 Task: Create Card Employee Disciplinary Review in Board IT Management to Workspace Customer Service. Create Card Open Source Software Review in Board Social Media Content Creation to Workspace Customer Service. Create Card Employee Termination Meeting in Board Market Sizing and Segmentation to Workspace Customer Service
Action: Mouse moved to (193, 151)
Screenshot: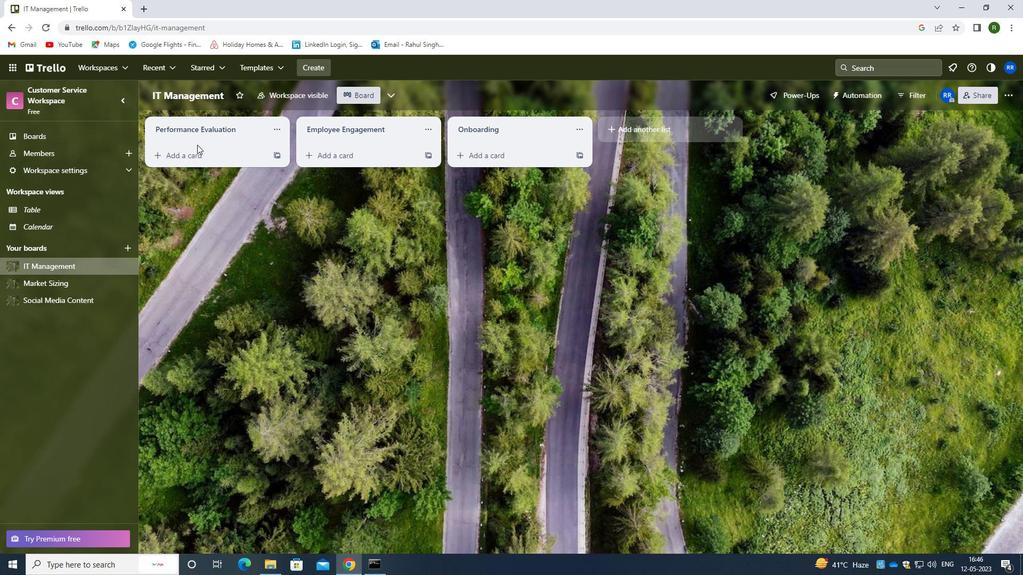 
Action: Mouse pressed left at (193, 151)
Screenshot: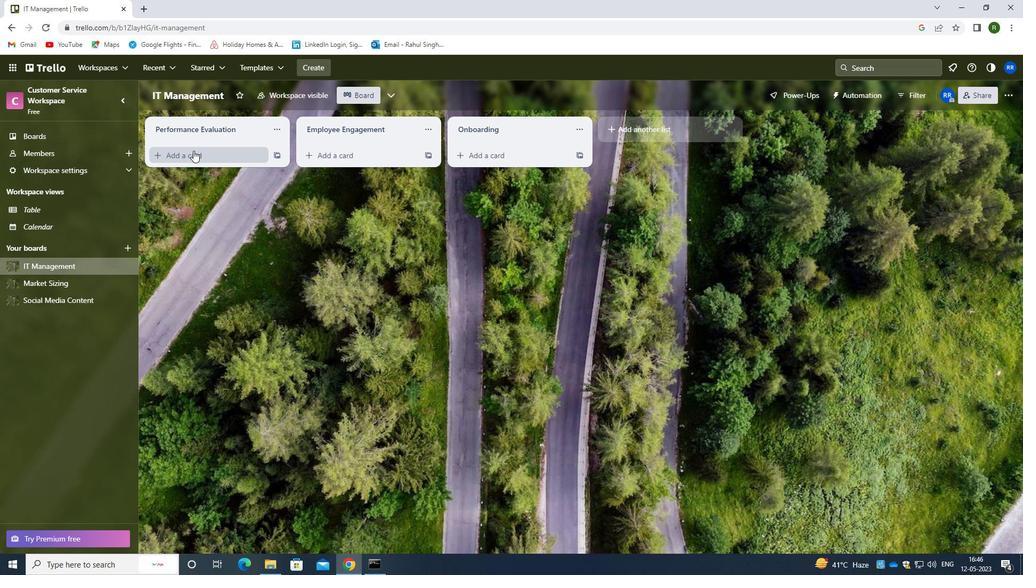 
Action: Mouse moved to (199, 171)
Screenshot: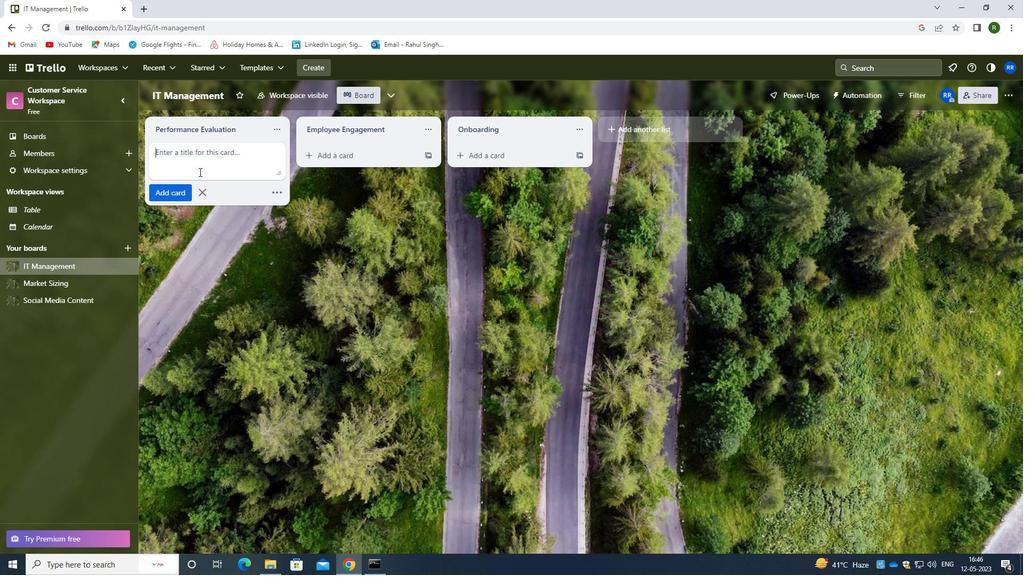 
Action: Key pressed <Key.caps_lock>e<Key.caps_lock>mployee<Key.space><Key.caps_lock>d<Key.caps_lock>isciplinary<Key.space><Key.caps_lock>r<Key.caps_lock>eview
Screenshot: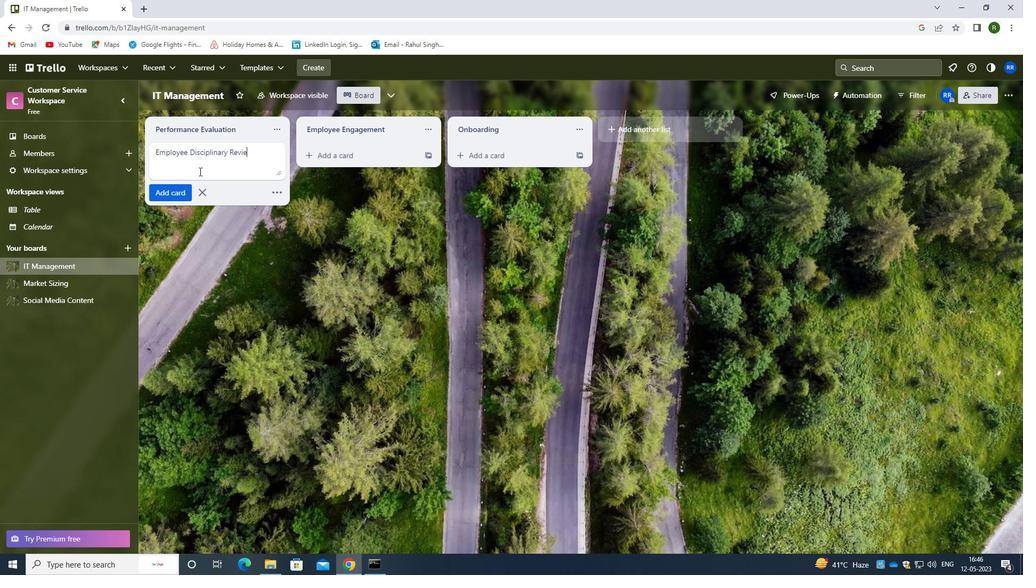 
Action: Mouse moved to (182, 196)
Screenshot: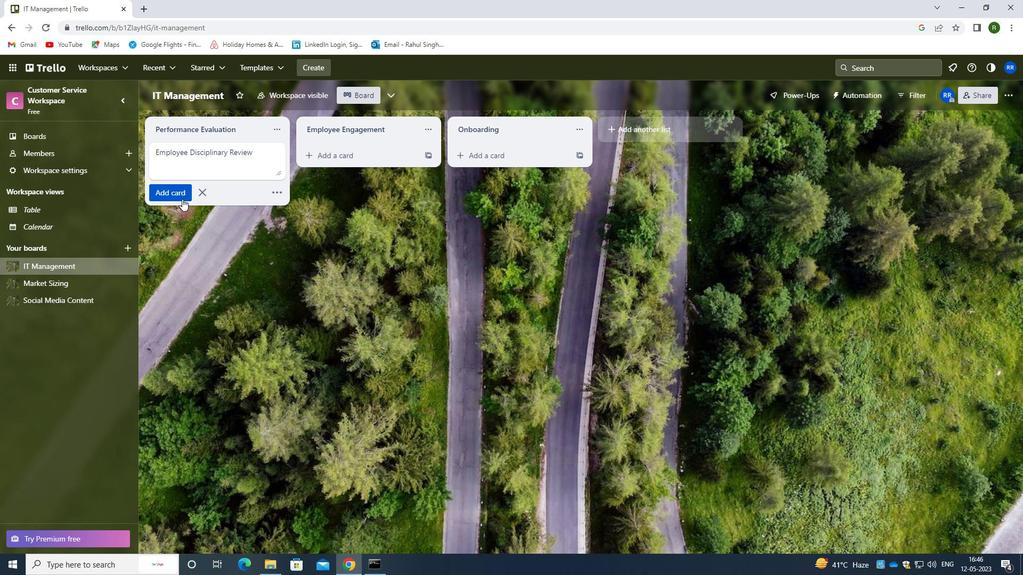 
Action: Mouse pressed left at (182, 196)
Screenshot: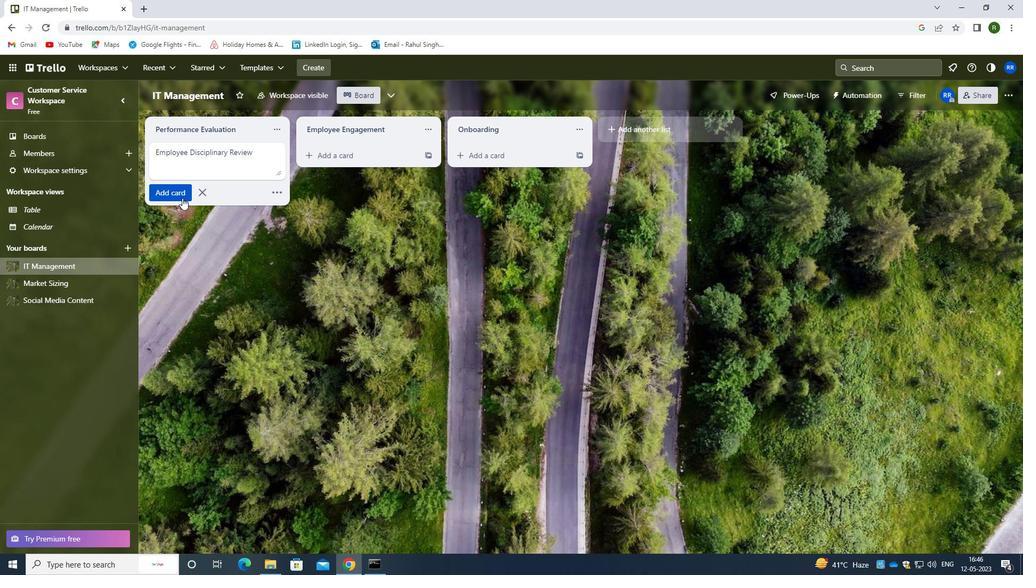 
Action: Mouse moved to (69, 298)
Screenshot: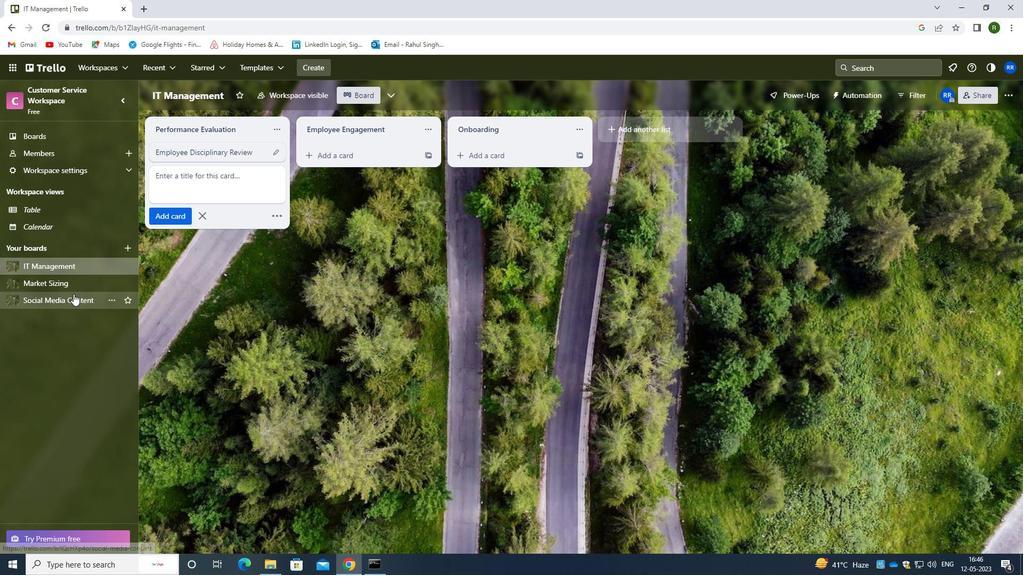 
Action: Mouse pressed left at (69, 298)
Screenshot: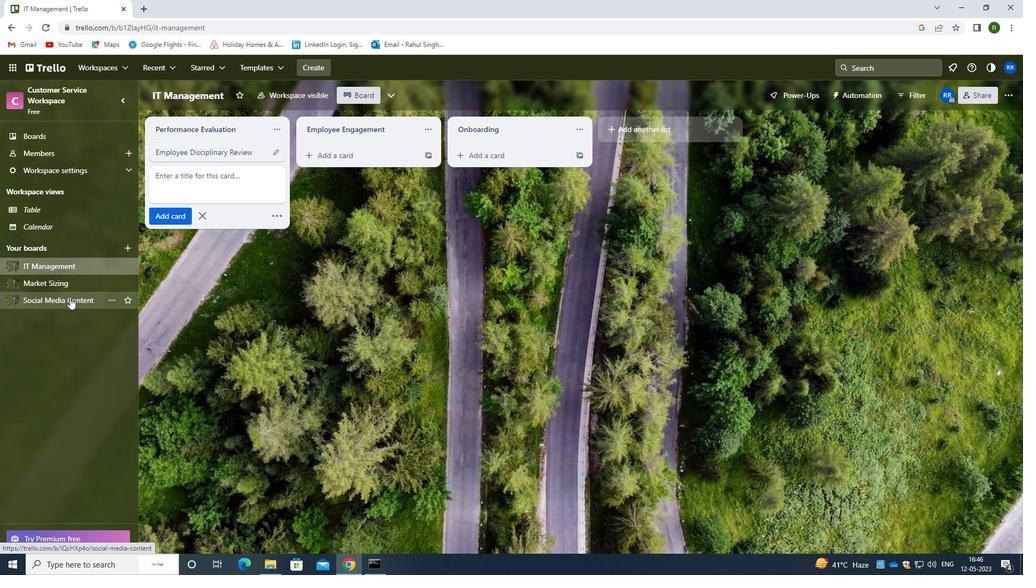 
Action: Mouse moved to (201, 154)
Screenshot: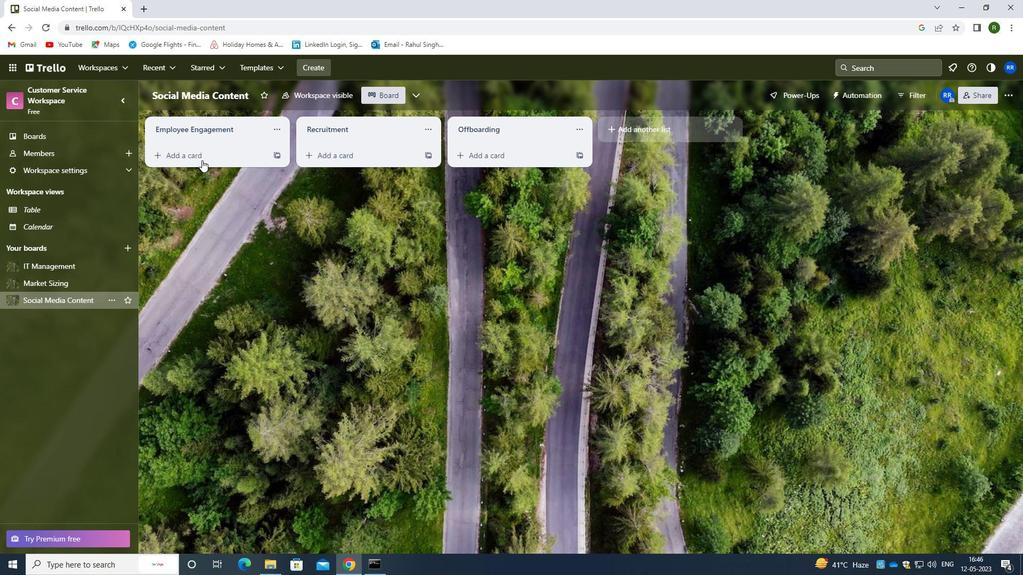 
Action: Mouse pressed left at (201, 154)
Screenshot: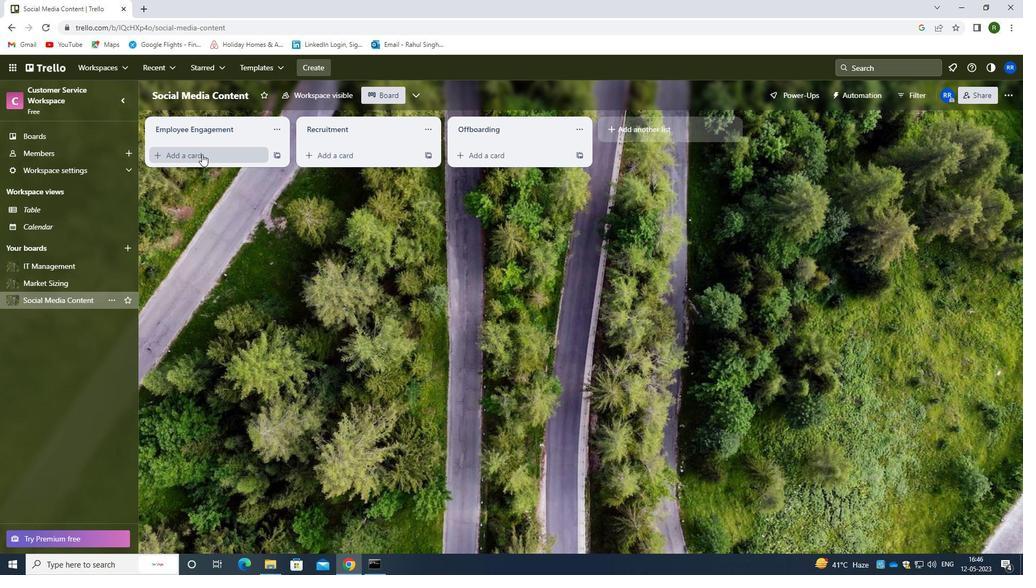 
Action: Mouse moved to (213, 165)
Screenshot: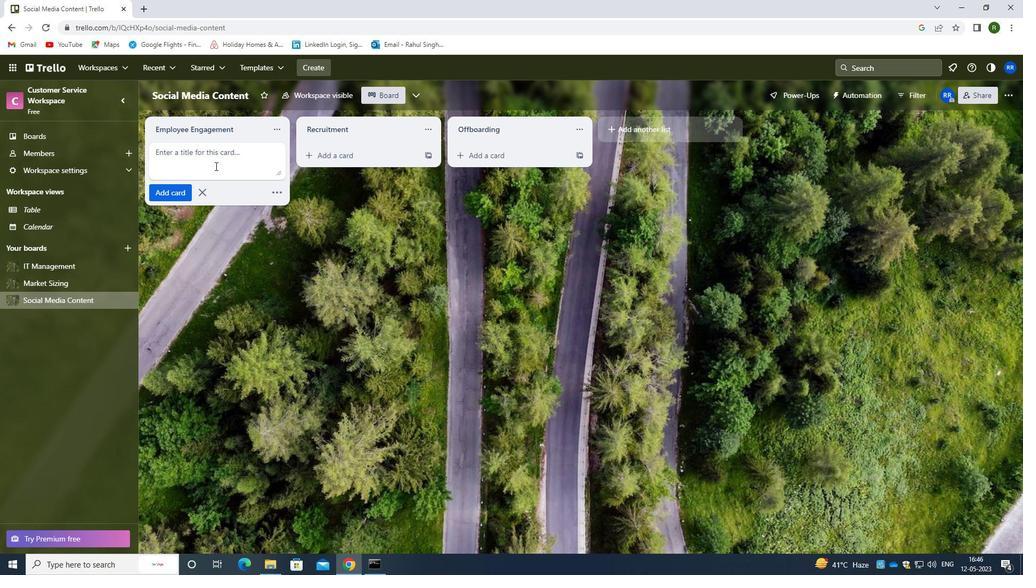 
Action: Key pressed <Key.caps_lock>o<Key.caps_lock>pen<Key.space>source<Key.space><Key.caps_lock>s<Key.caps_lock>Oftware
Screenshot: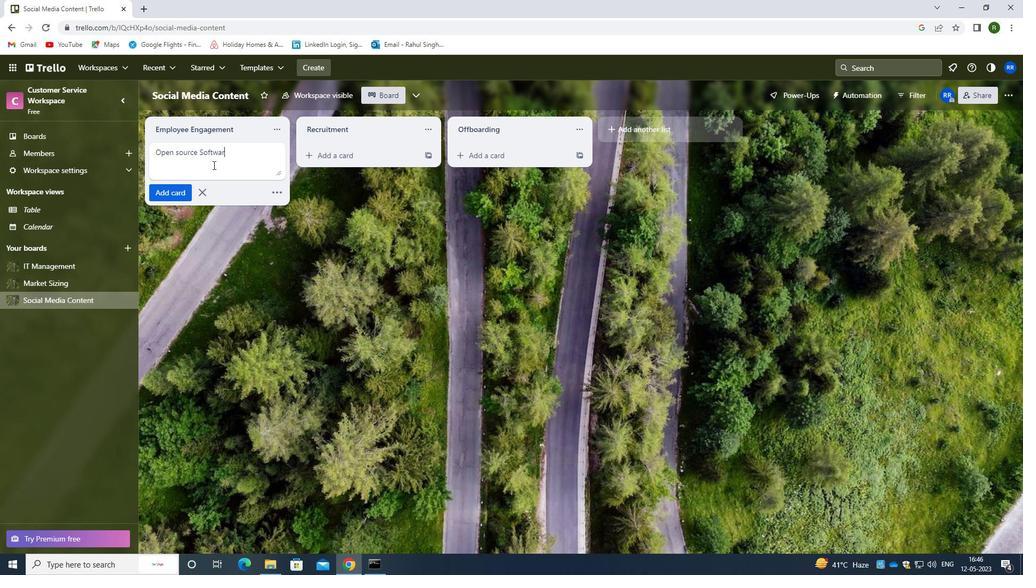 
Action: Mouse moved to (175, 188)
Screenshot: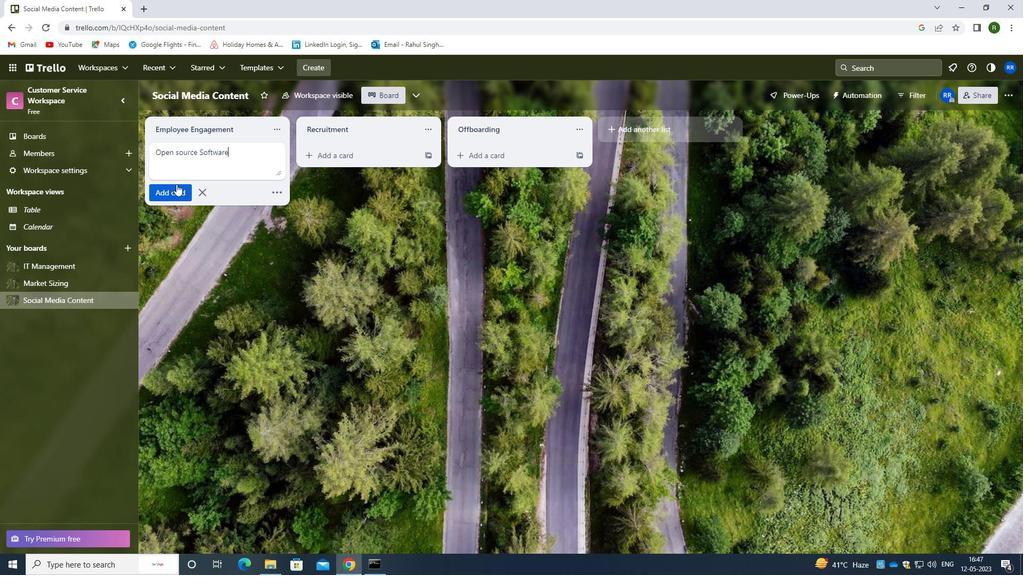 
Action: Mouse pressed left at (175, 188)
Screenshot: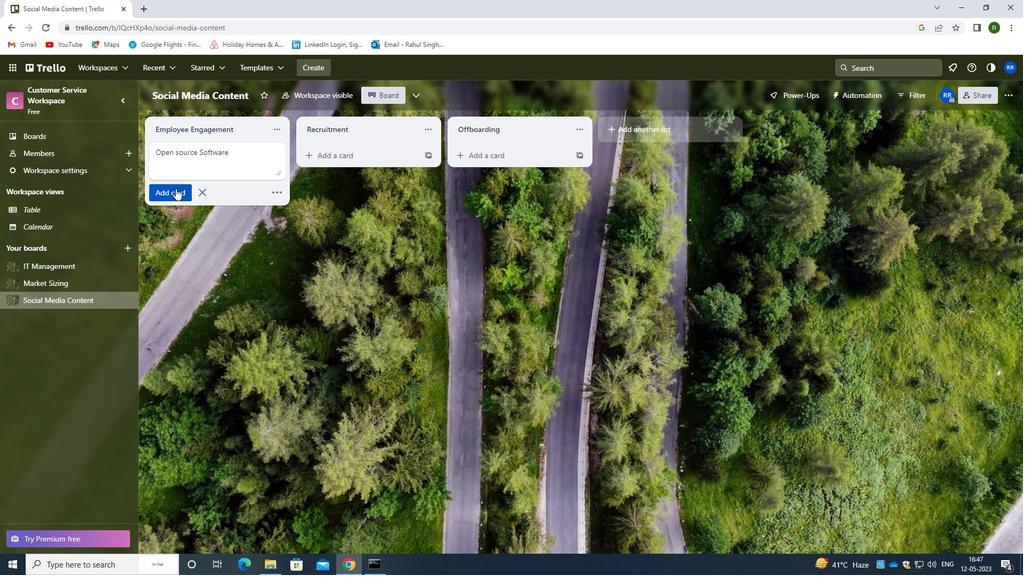 
Action: Mouse moved to (70, 280)
Screenshot: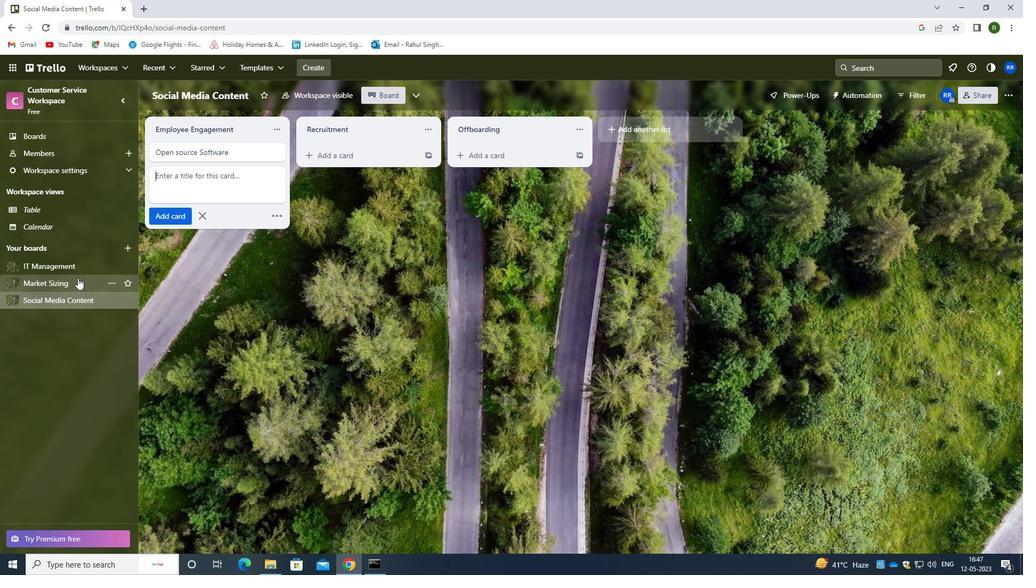 
Action: Mouse pressed left at (70, 280)
Screenshot: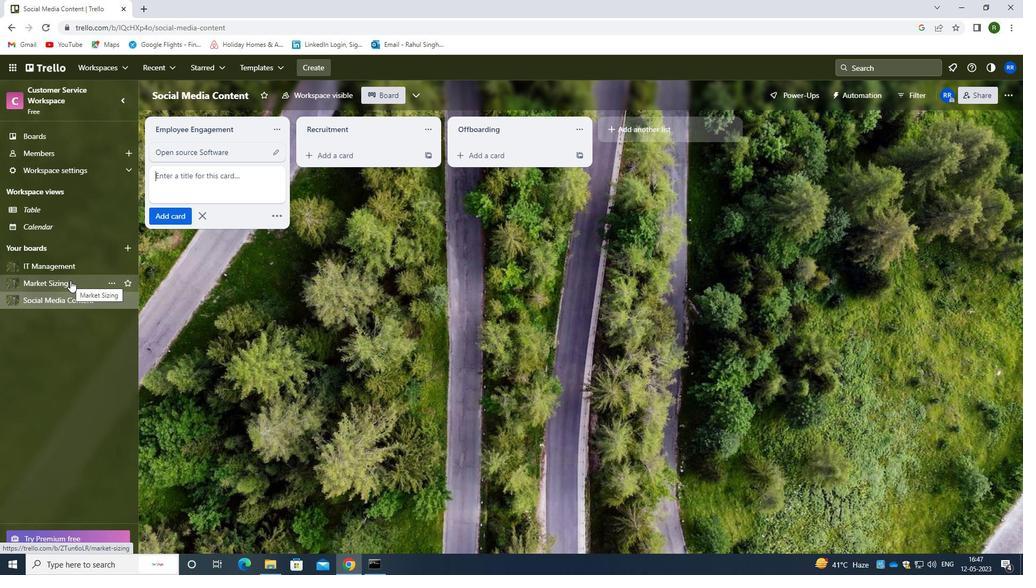 
Action: Mouse moved to (53, 294)
Screenshot: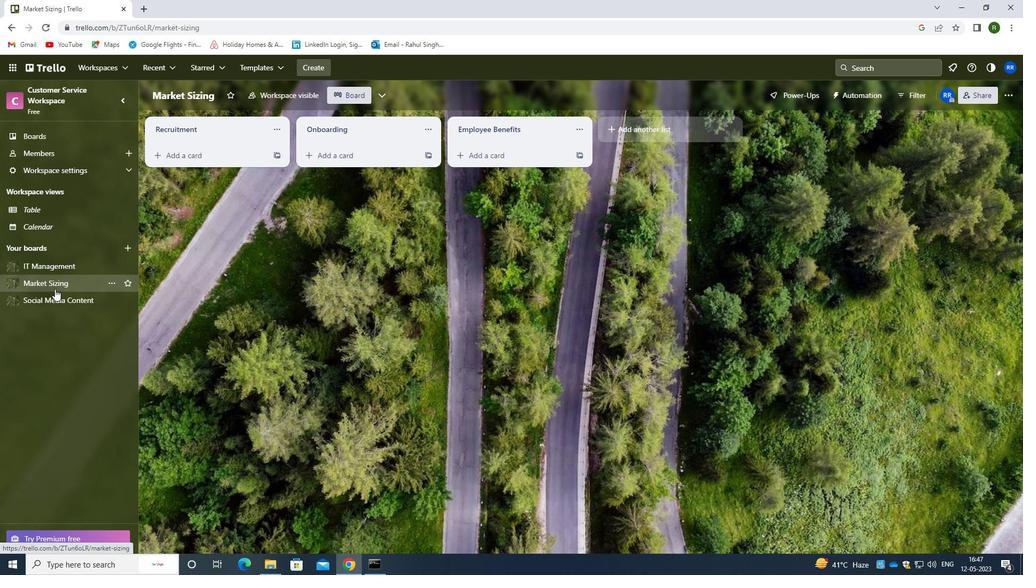 
Action: Mouse pressed left at (53, 294)
Screenshot: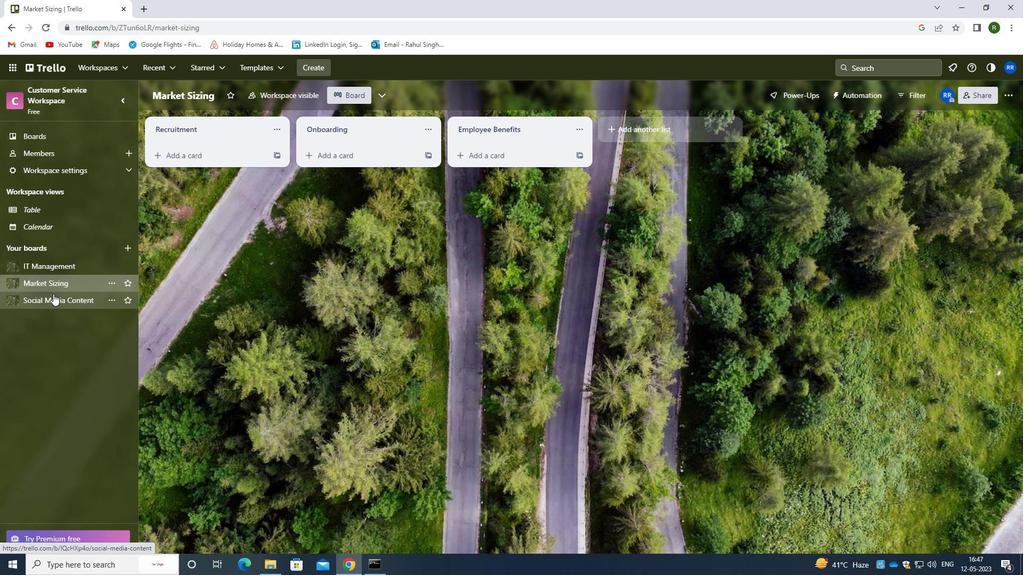 
Action: Mouse moved to (274, 155)
Screenshot: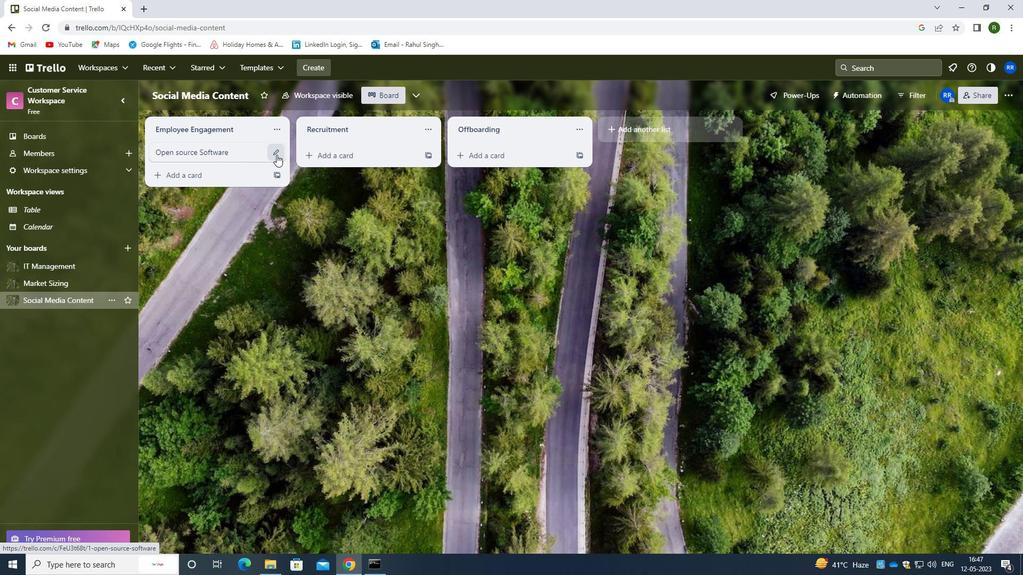 
Action: Mouse pressed left at (274, 155)
Screenshot: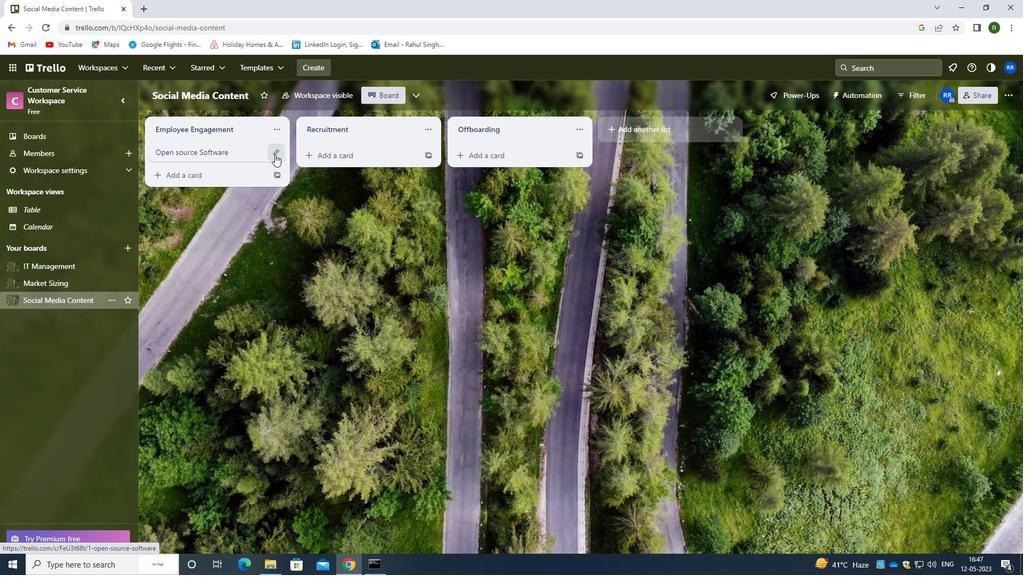 
Action: Mouse moved to (240, 155)
Screenshot: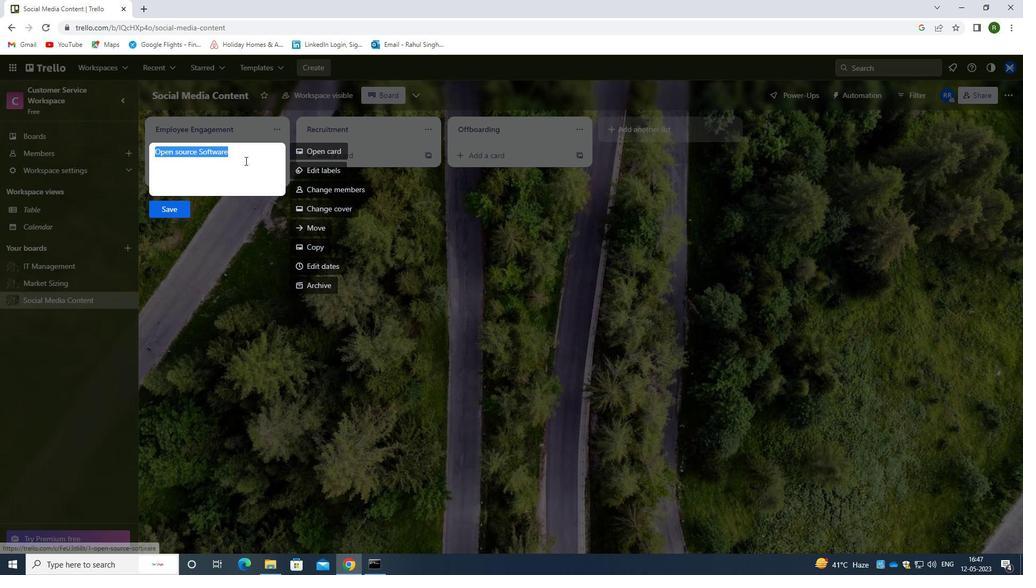 
Action: Mouse pressed left at (240, 155)
Screenshot: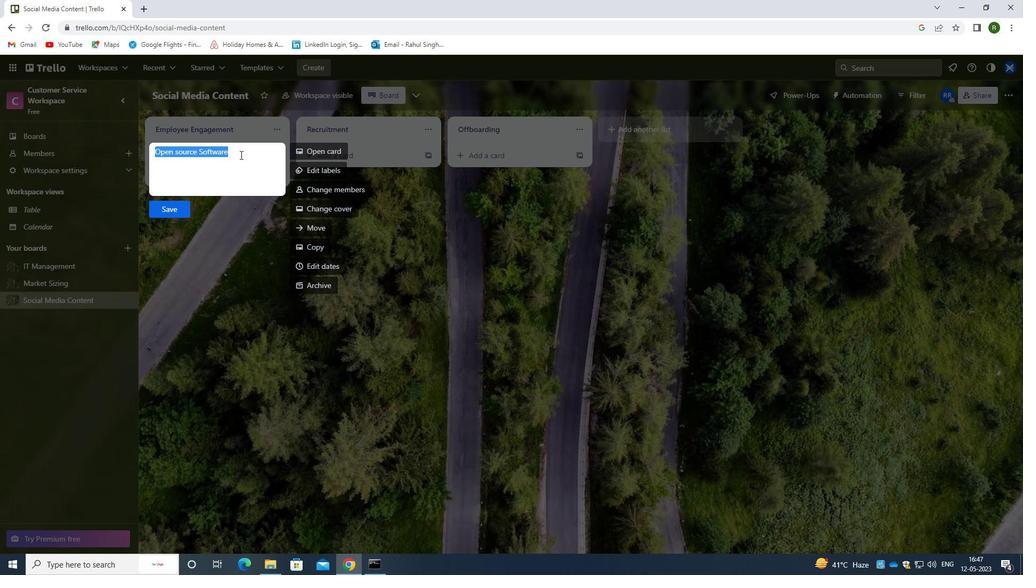 
Action: Mouse moved to (242, 156)
Screenshot: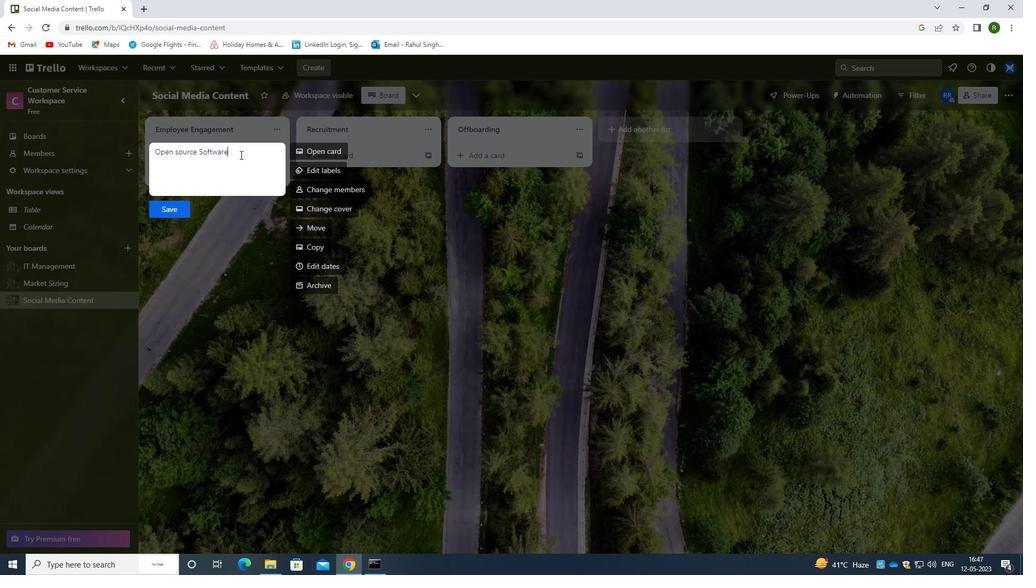 
Action: Key pressed <Key.space><Key.shift>R<Key.shift>EVIEW
Screenshot: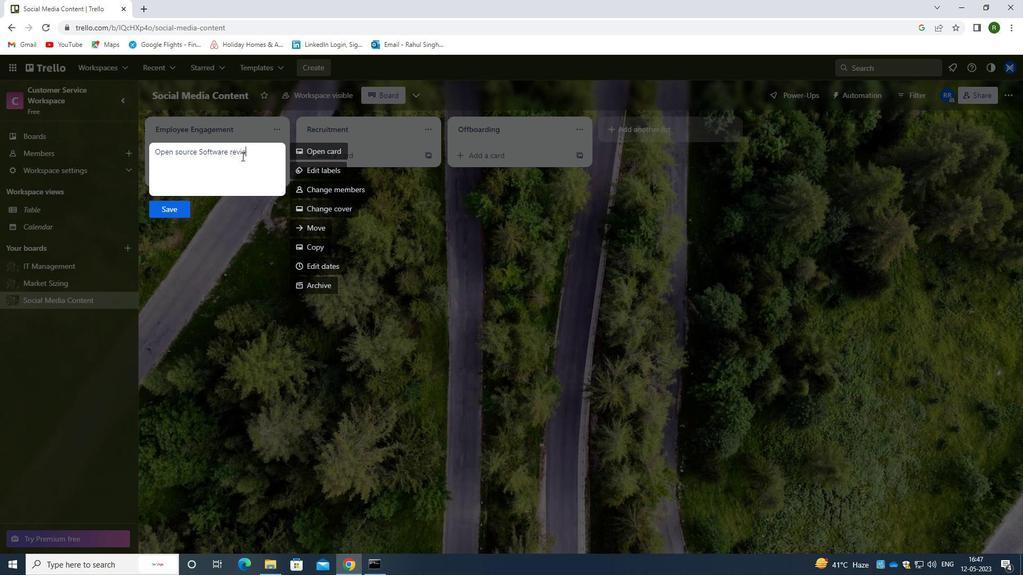 
Action: Mouse moved to (177, 212)
Screenshot: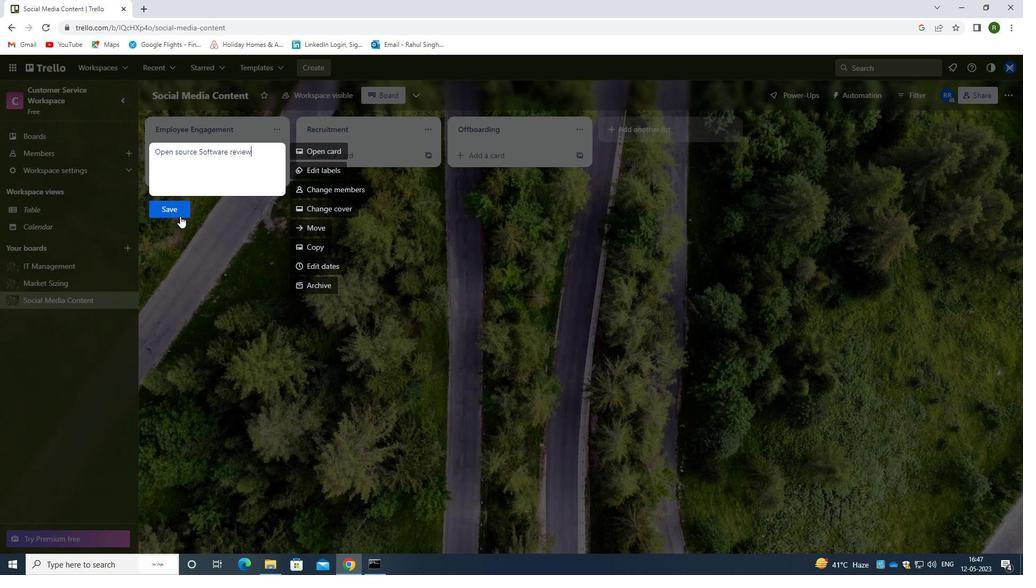 
Action: Mouse pressed left at (177, 212)
Screenshot: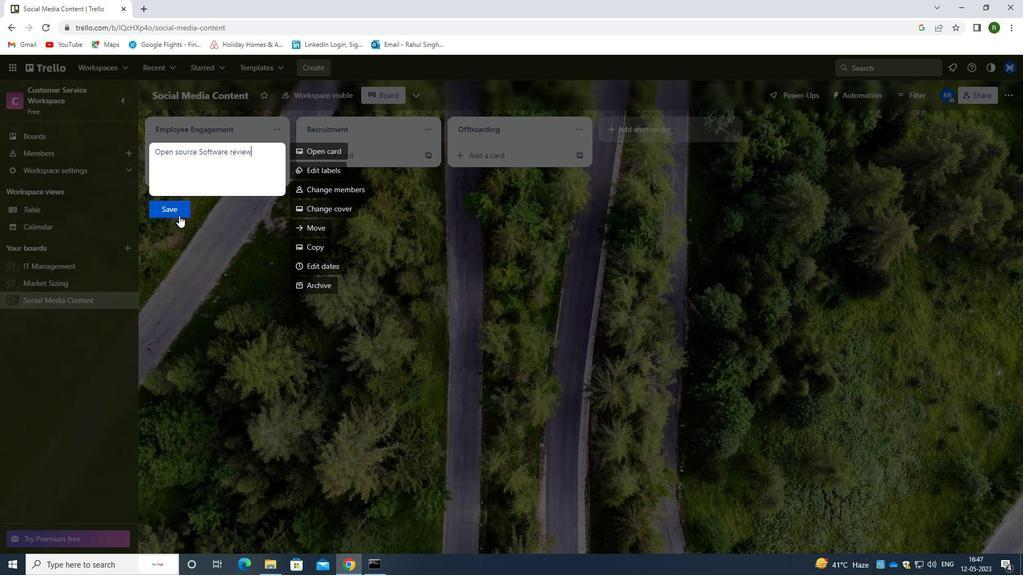 
Action: Mouse moved to (259, 277)
Screenshot: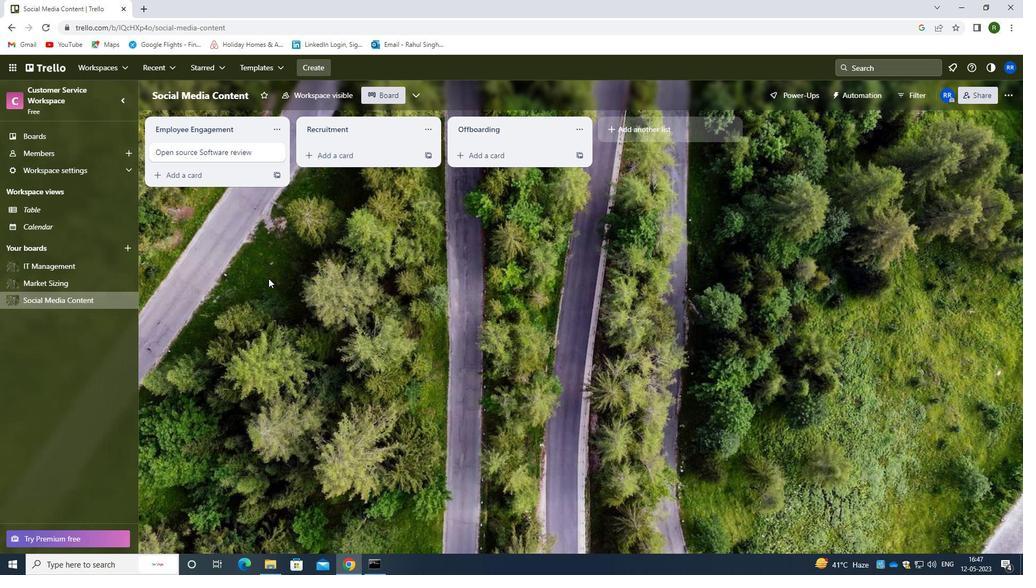 
Action: Mouse pressed left at (259, 277)
Screenshot: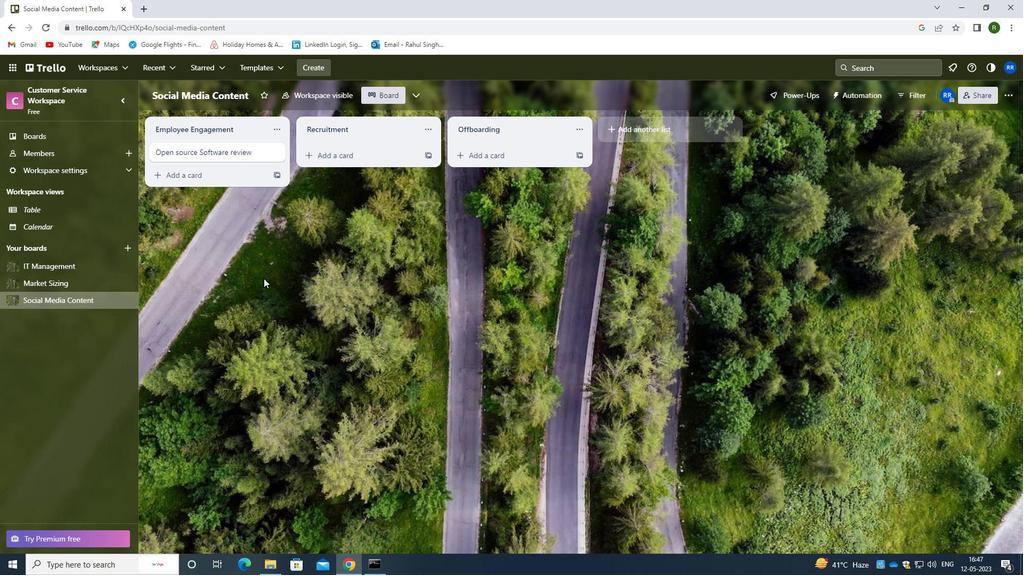 
Action: Mouse moved to (67, 281)
Screenshot: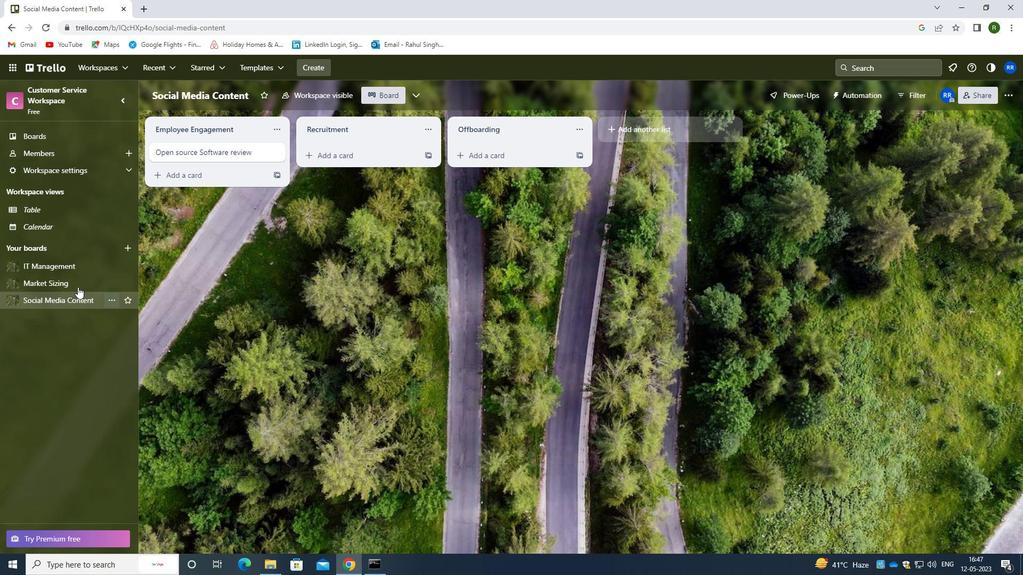 
Action: Mouse pressed left at (67, 281)
Screenshot: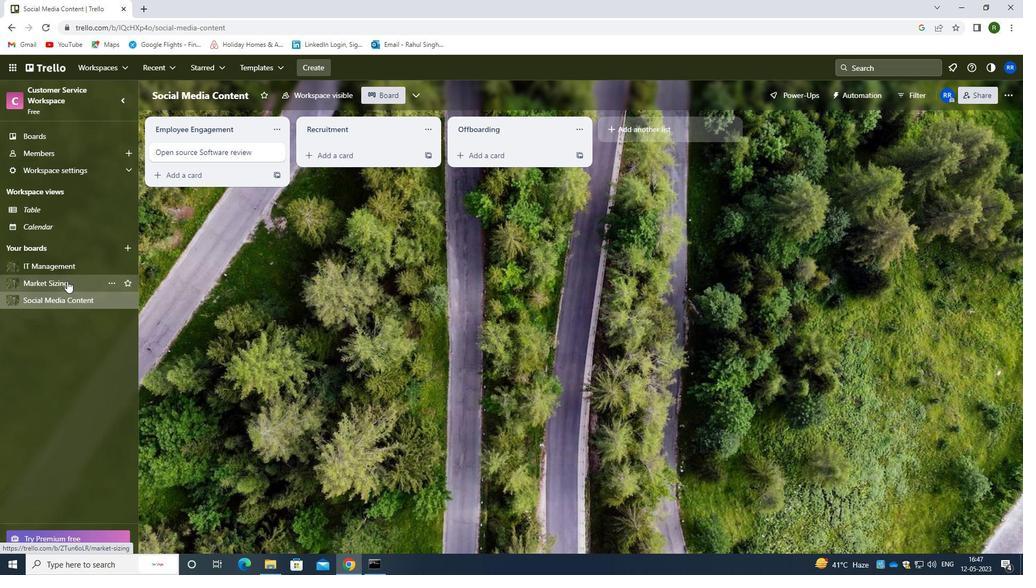 
Action: Mouse moved to (183, 157)
Screenshot: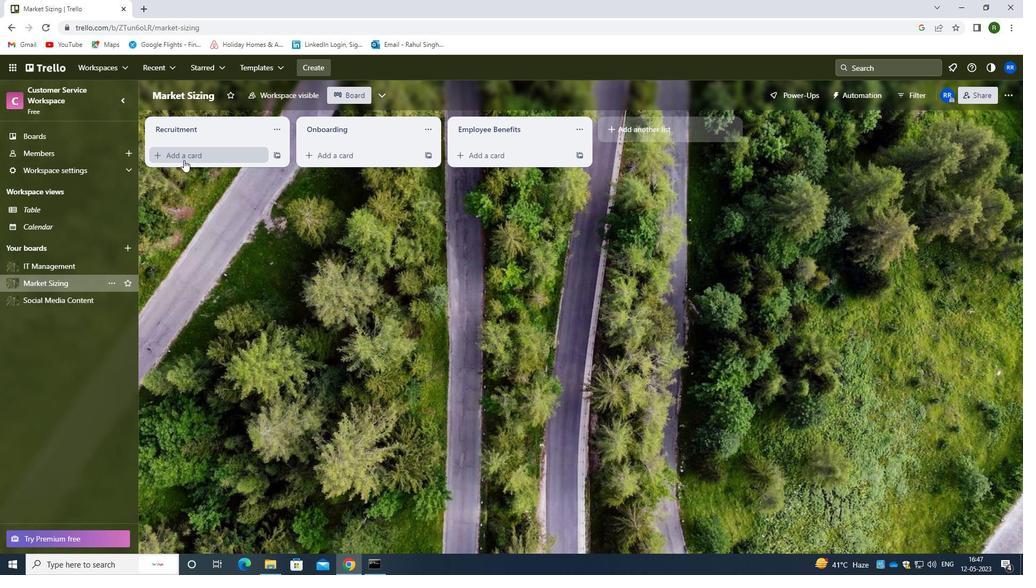 
Action: Mouse pressed left at (183, 157)
Screenshot: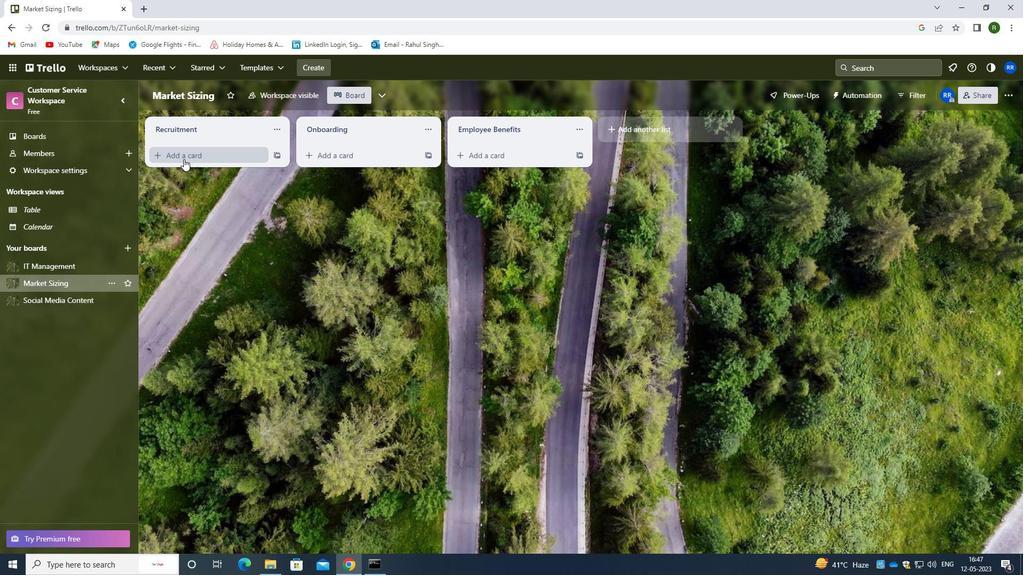 
Action: Mouse moved to (197, 162)
Screenshot: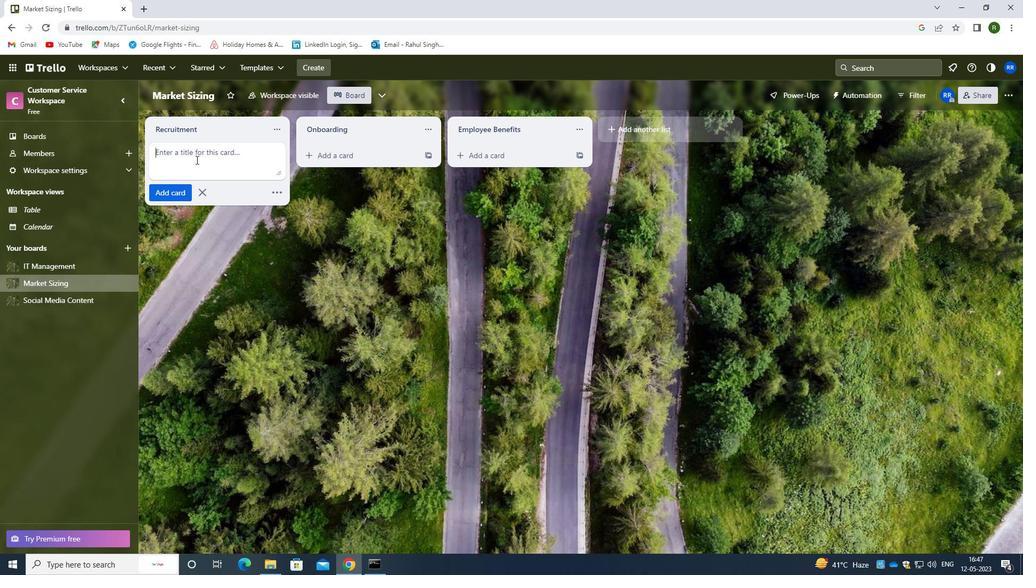 
Action: Key pressed <Key.caps_lock>EF<Key.caps_lock><Key.backspace><Key.backspace><Key.caps_lock>E<Key.caps_lock>MPLOYEE<Key.space><Key.caps_lock>RT<Key.backspace><Key.backspace>T<Key.caps_lock>ERMINATION<Key.space><Key.caps_lock>M<Key.caps_lock>EETING
Screenshot: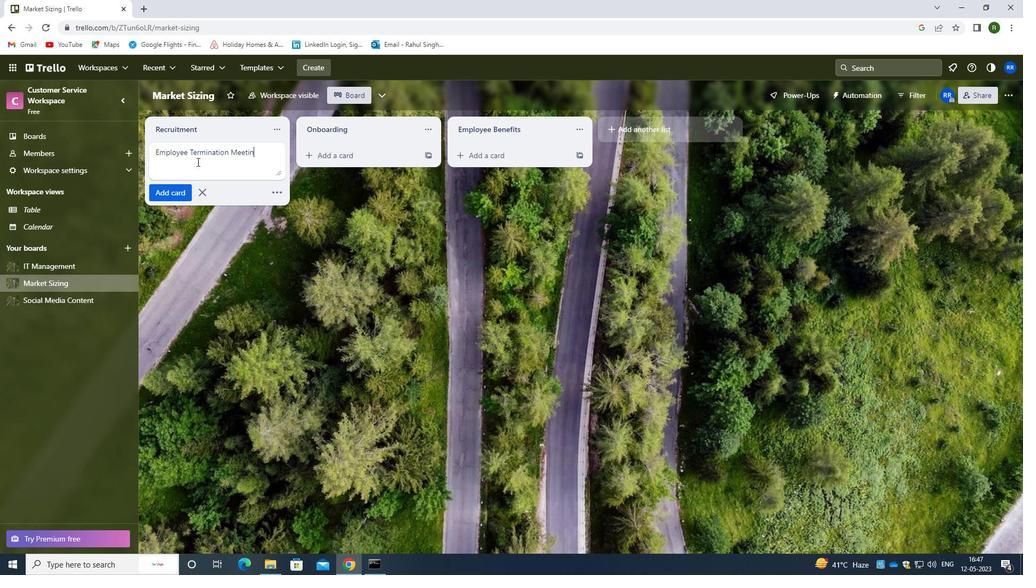 
Action: Mouse moved to (179, 198)
Screenshot: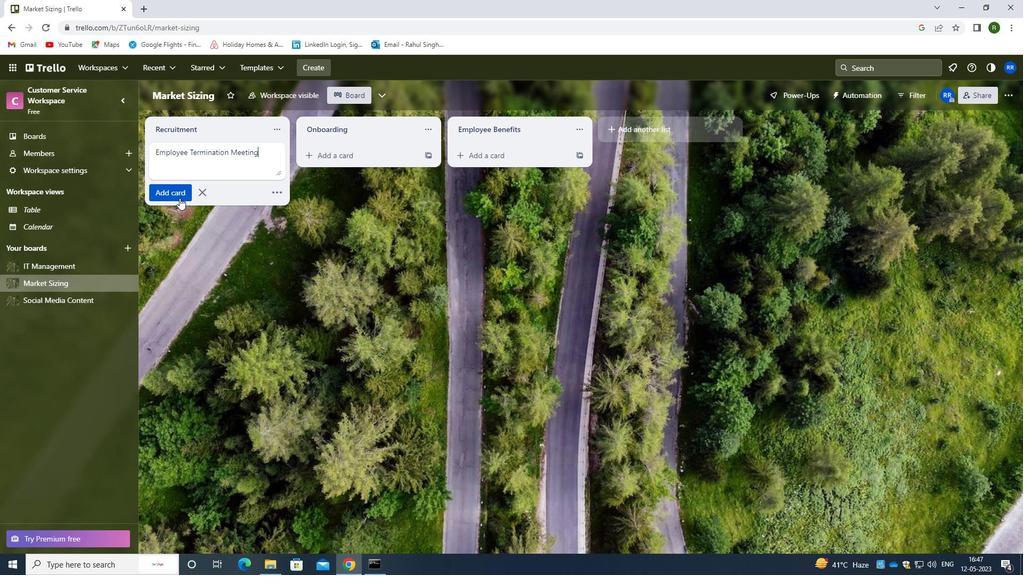 
Action: Mouse pressed left at (179, 198)
Screenshot: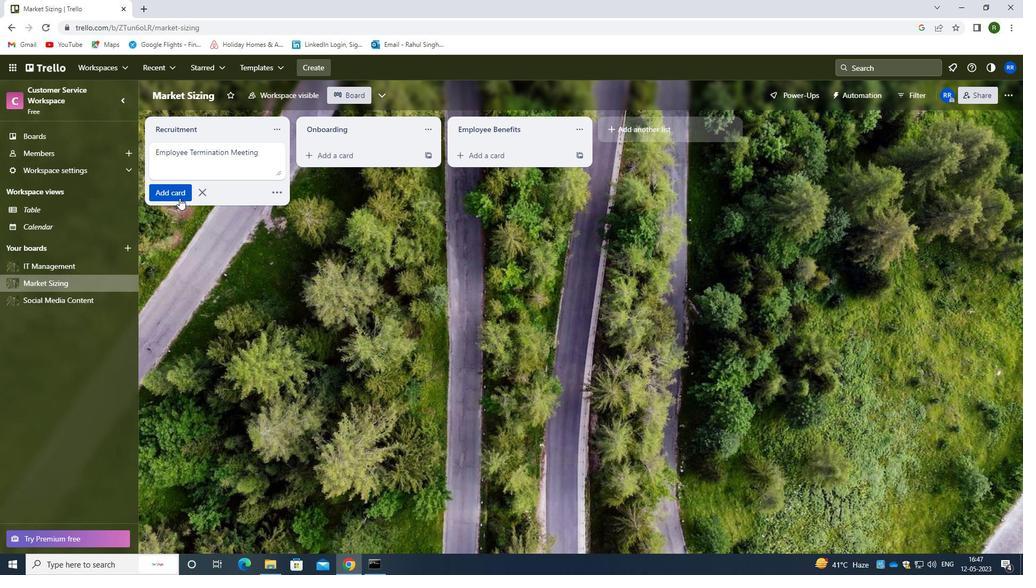 
Action: Mouse moved to (228, 302)
Screenshot: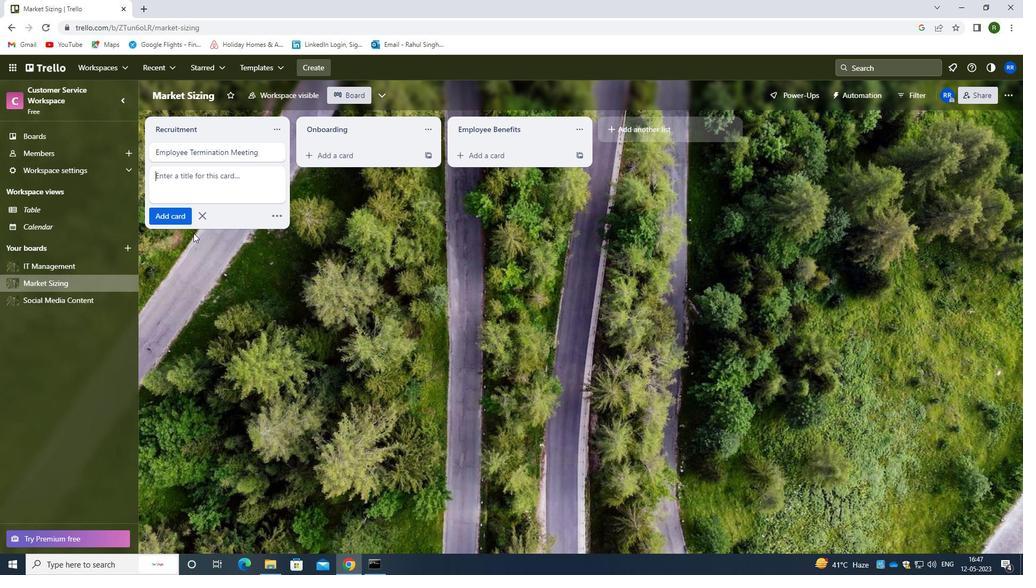 
Action: Mouse pressed left at (228, 302)
Screenshot: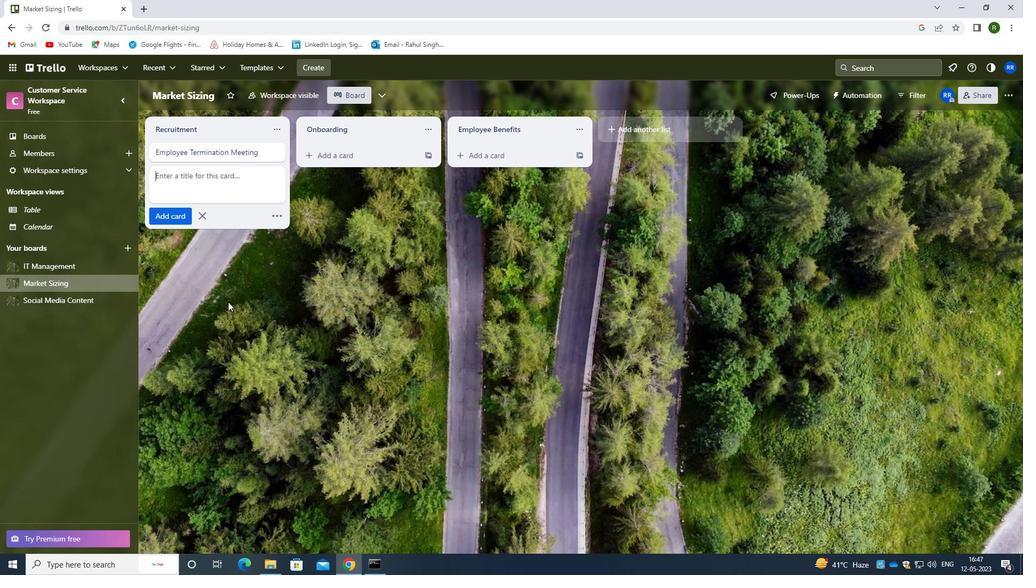 
